Task: Add Vegan Emoji Gummies to the cart.
Action: Mouse moved to (24, 71)
Screenshot: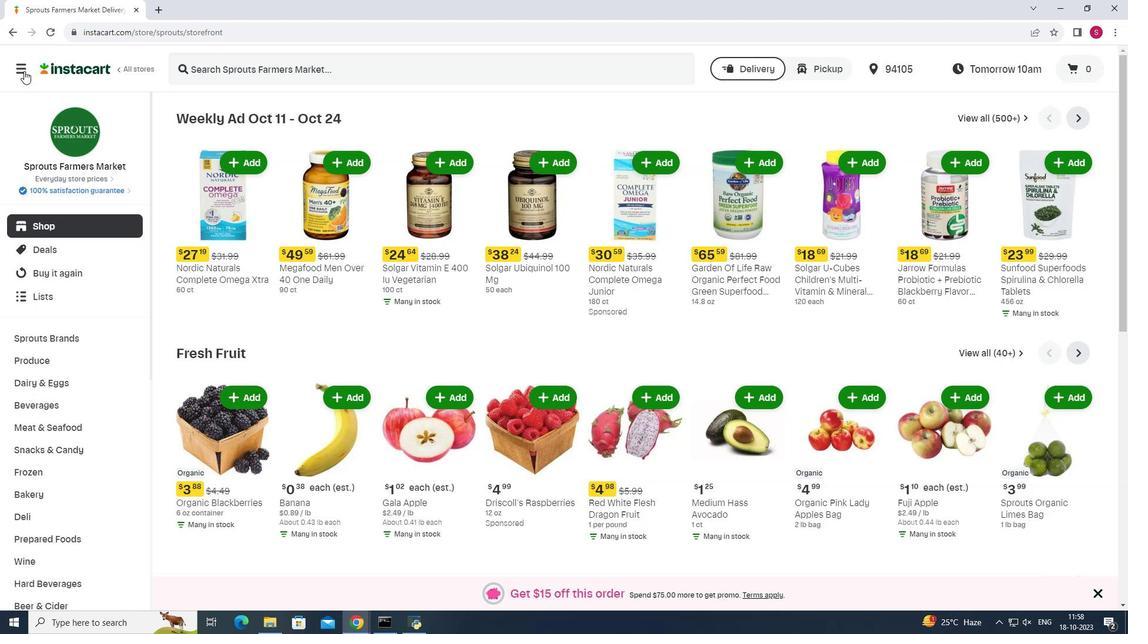 
Action: Mouse pressed left at (24, 71)
Screenshot: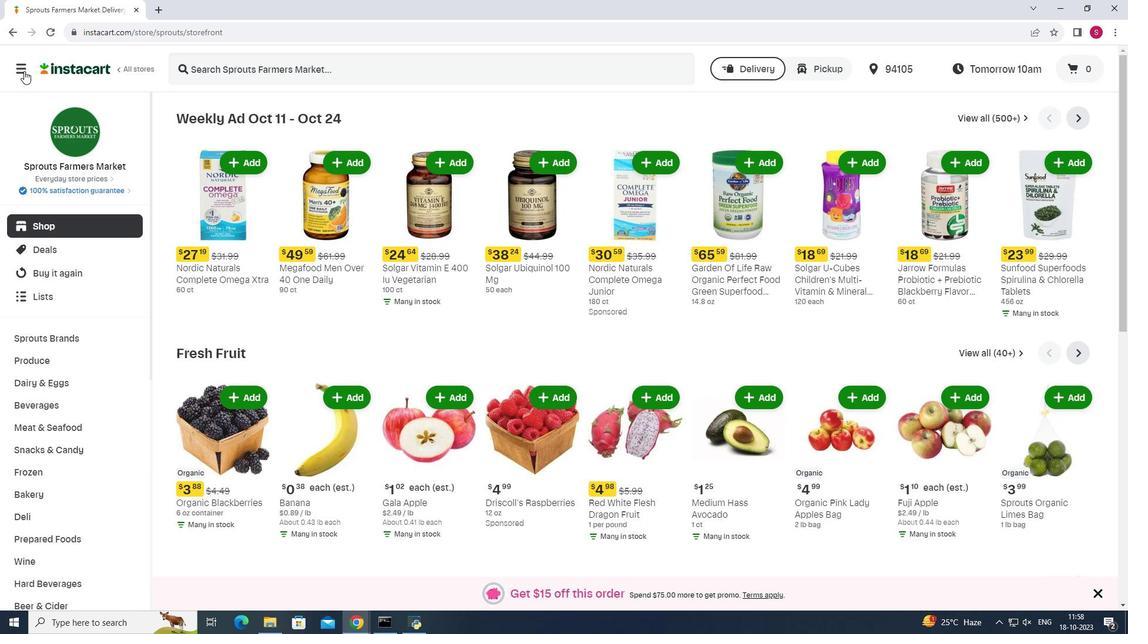 
Action: Mouse moved to (81, 303)
Screenshot: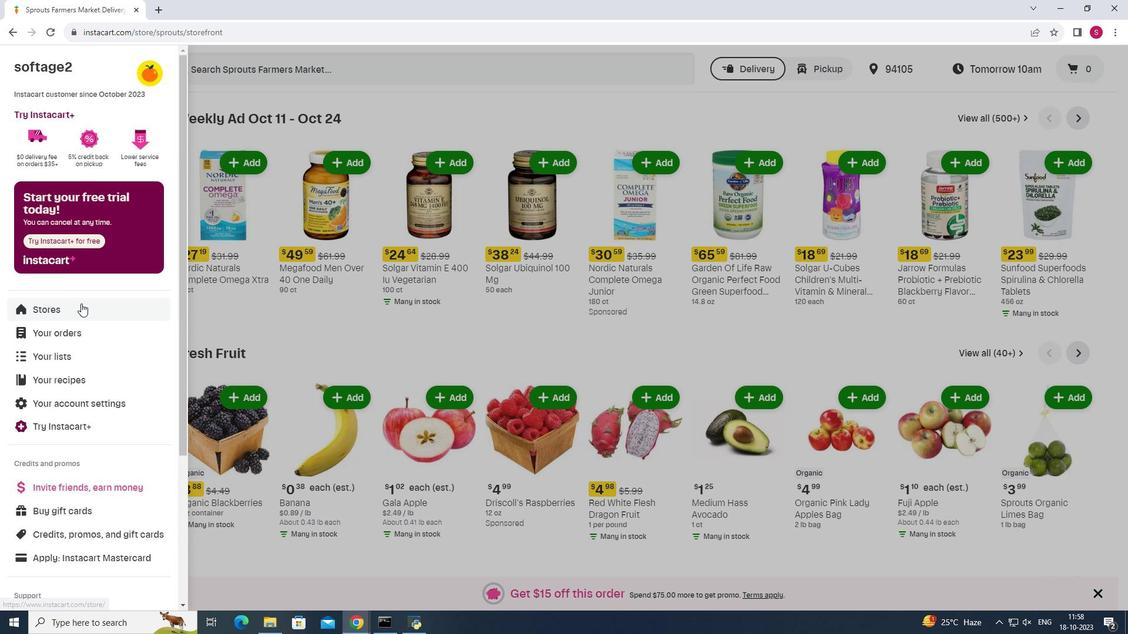 
Action: Mouse pressed left at (81, 303)
Screenshot: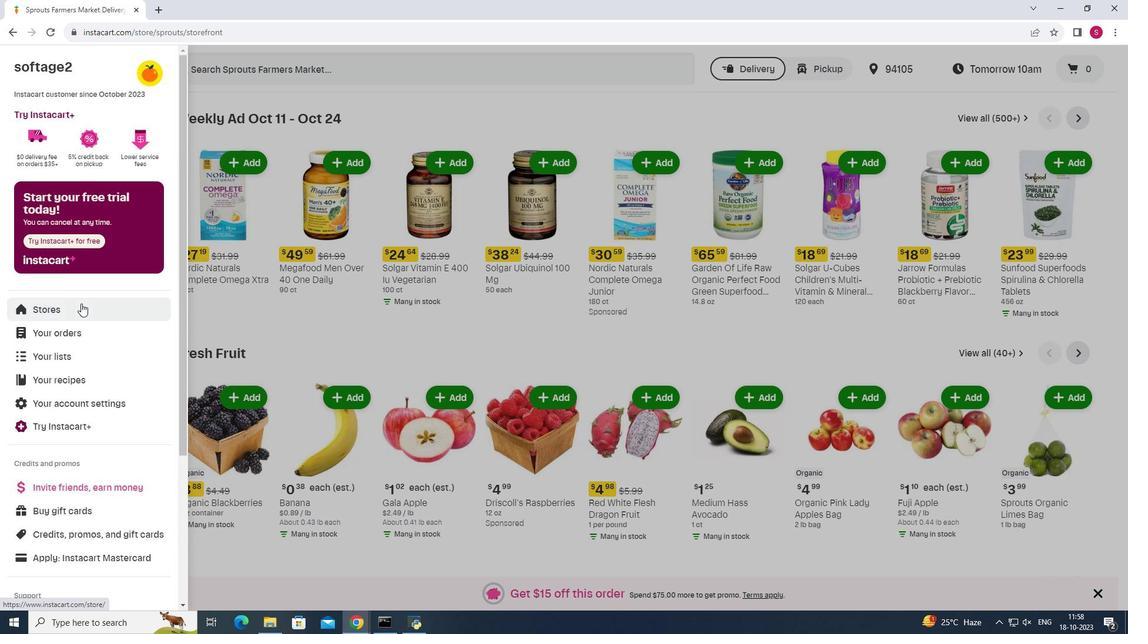 
Action: Mouse moved to (278, 106)
Screenshot: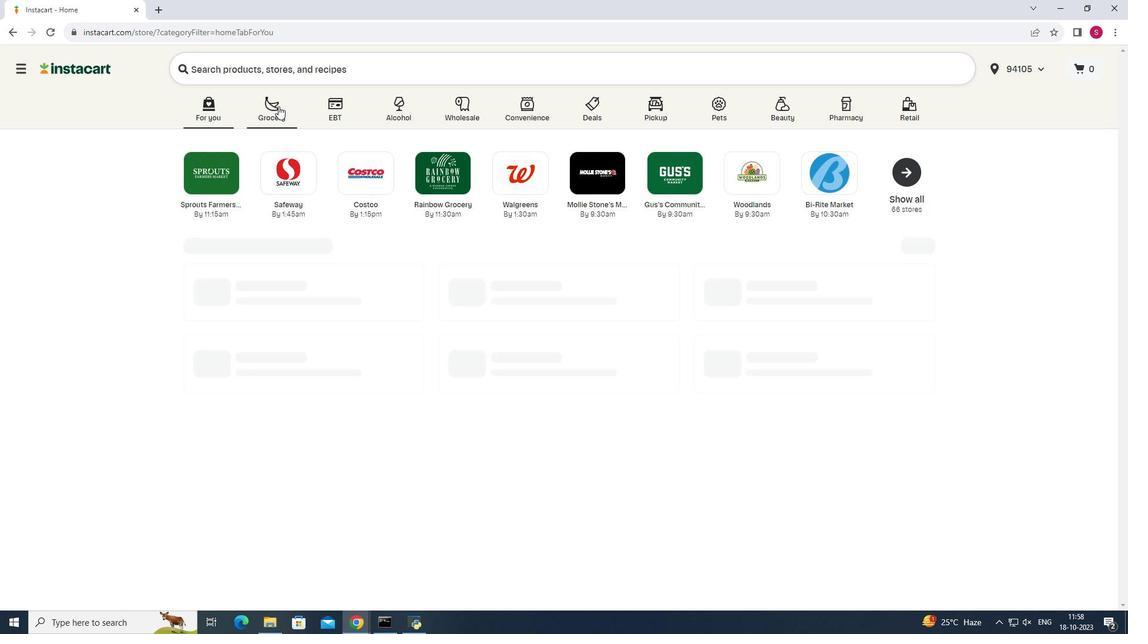 
Action: Mouse pressed left at (278, 106)
Screenshot: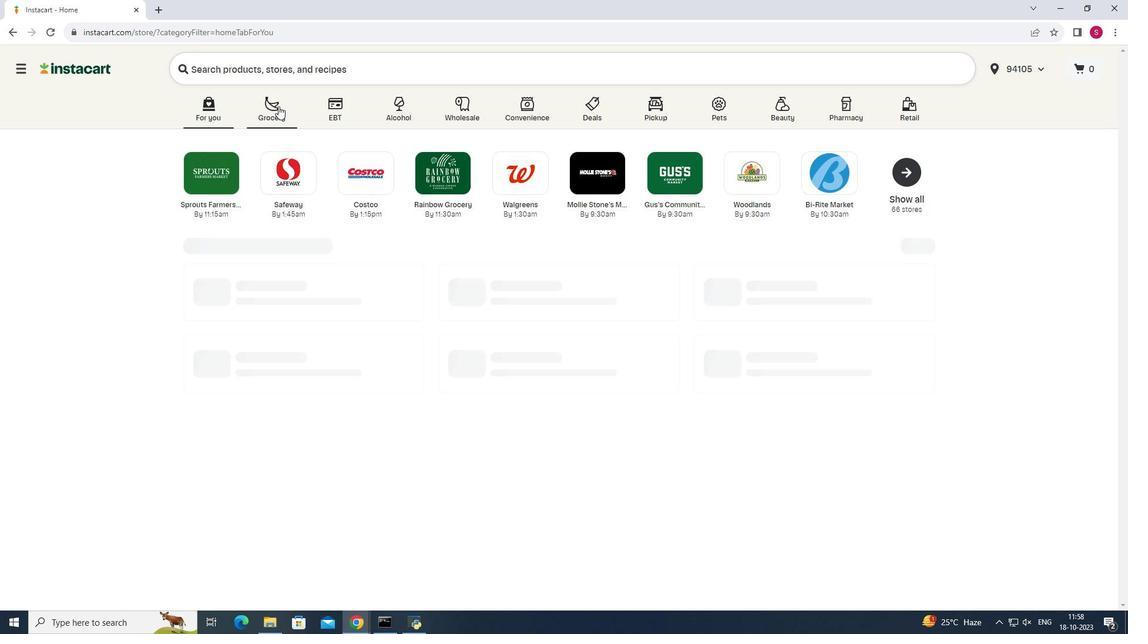
Action: Mouse moved to (813, 163)
Screenshot: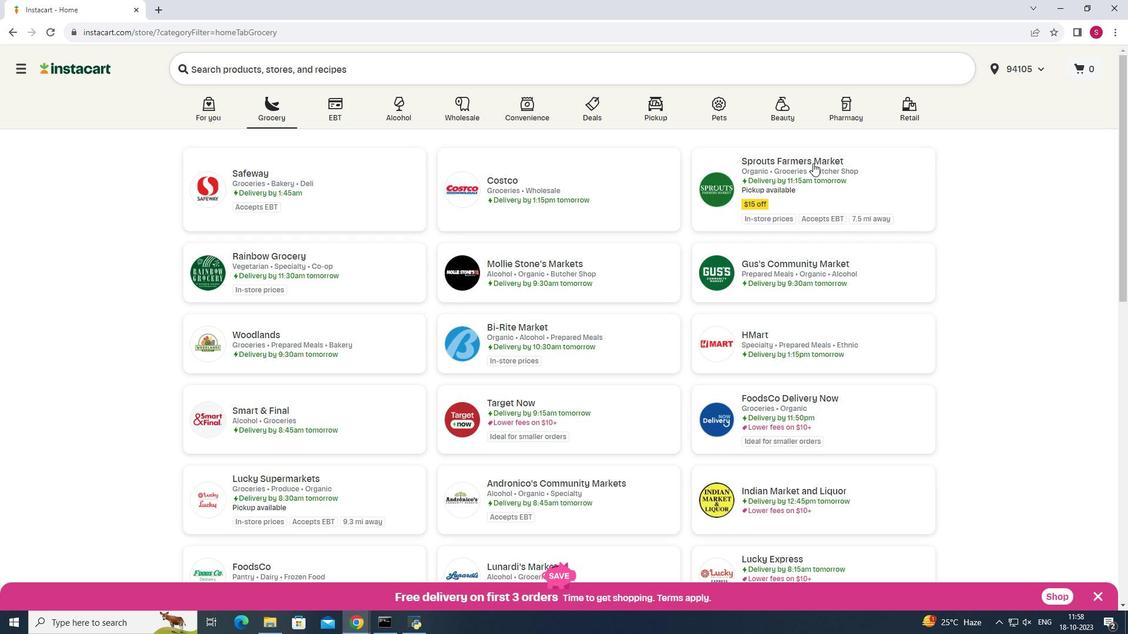 
Action: Mouse pressed left at (813, 163)
Screenshot: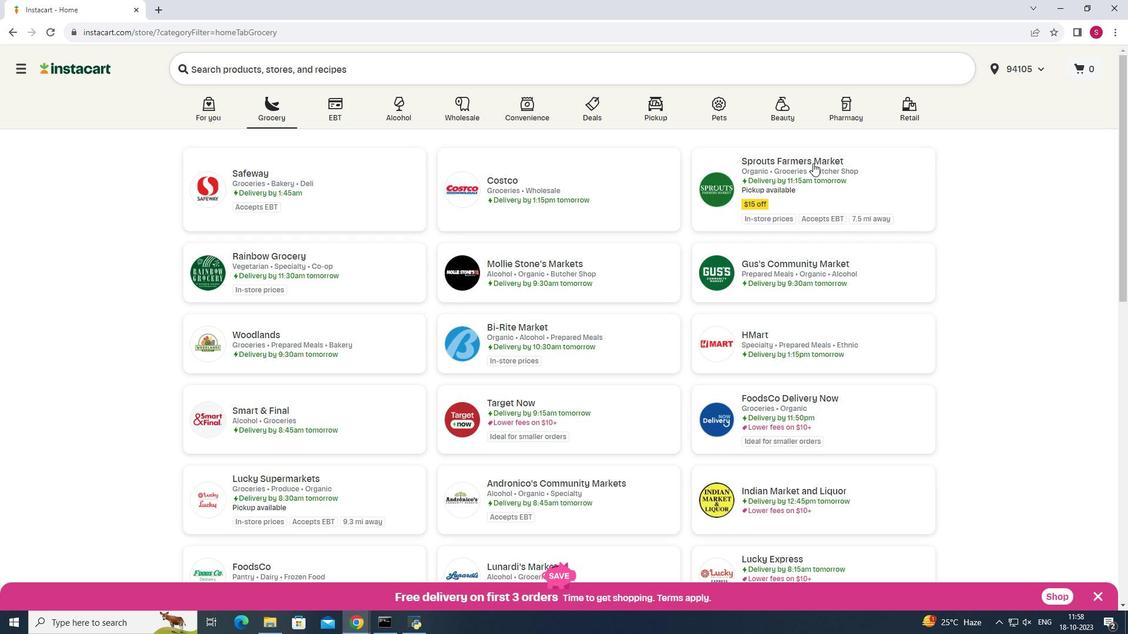 
Action: Mouse moved to (20, 453)
Screenshot: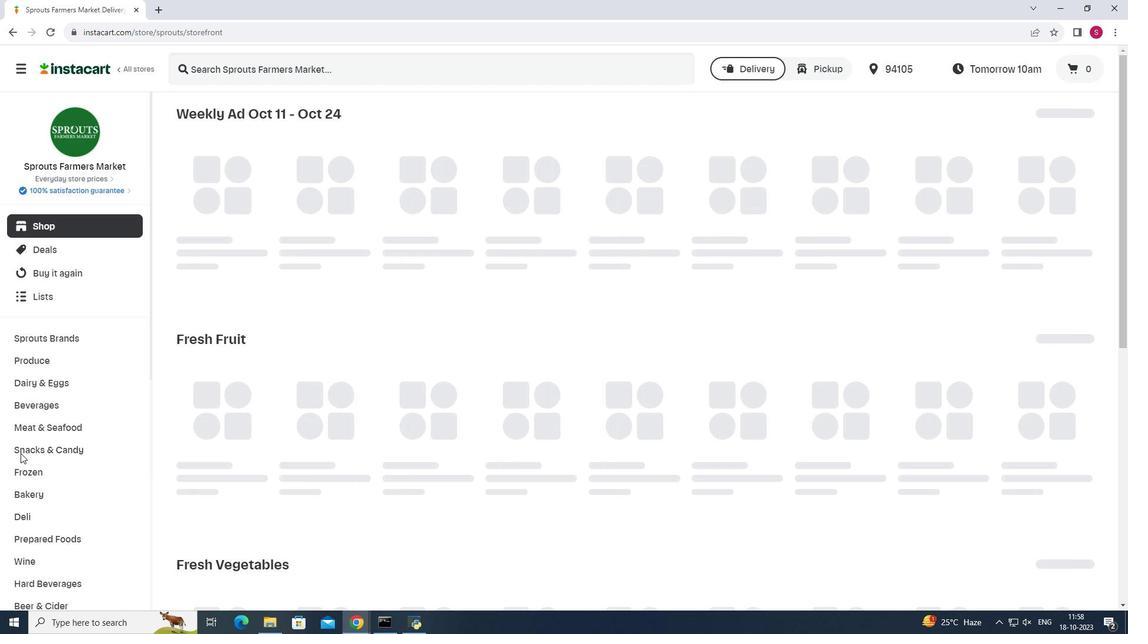 
Action: Mouse pressed left at (20, 453)
Screenshot: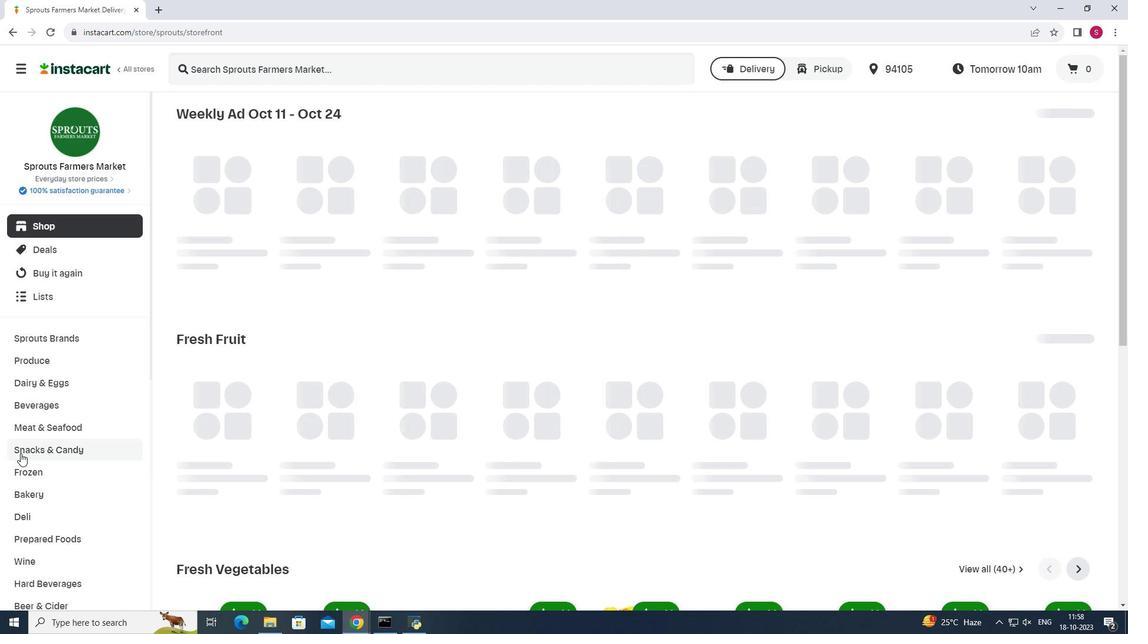 
Action: Mouse moved to (345, 145)
Screenshot: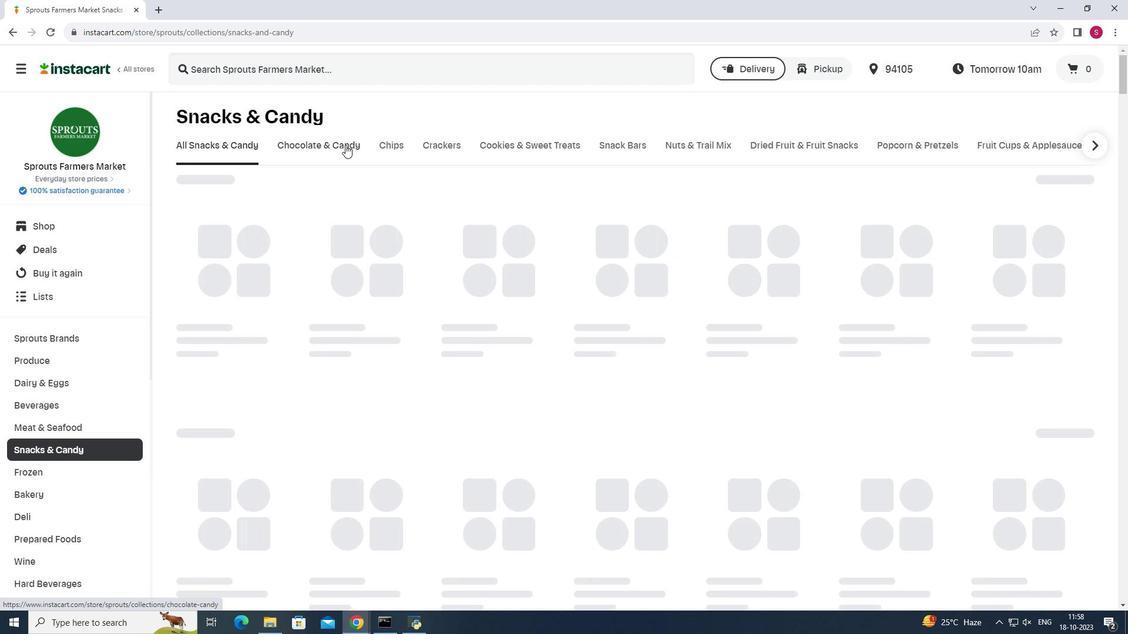 
Action: Mouse pressed left at (345, 145)
Screenshot: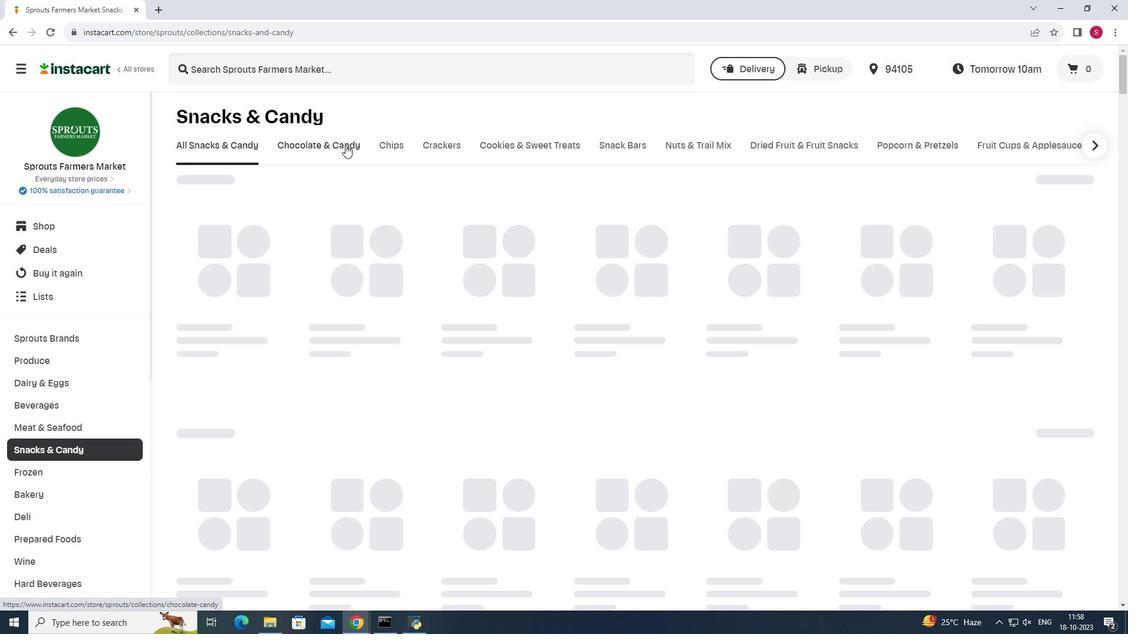 
Action: Mouse moved to (406, 196)
Screenshot: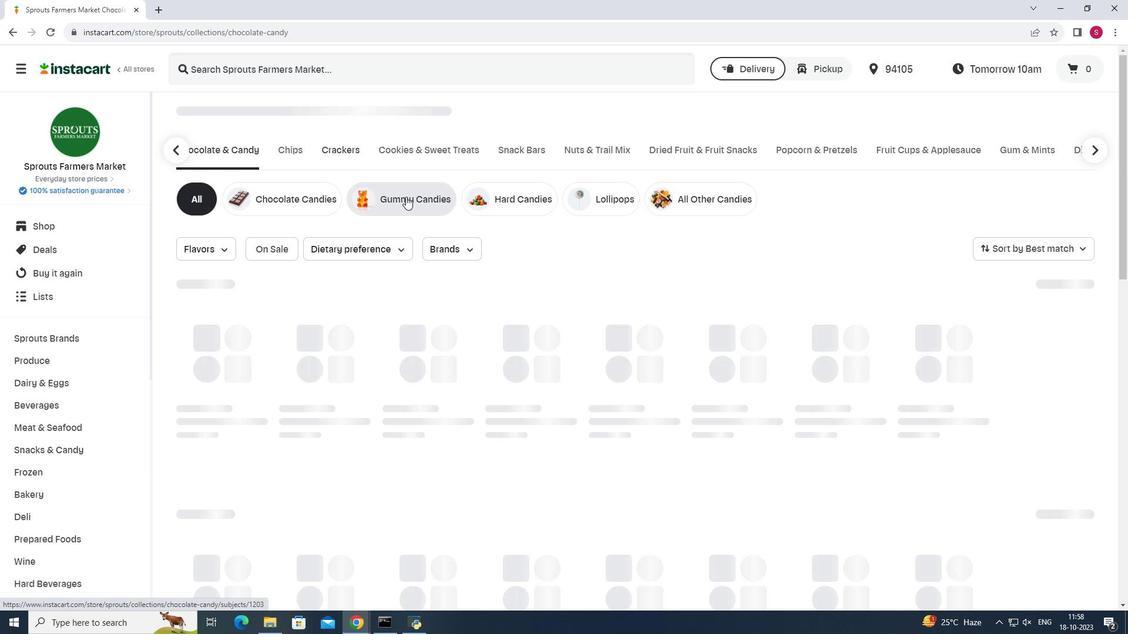 
Action: Mouse pressed left at (406, 196)
Screenshot: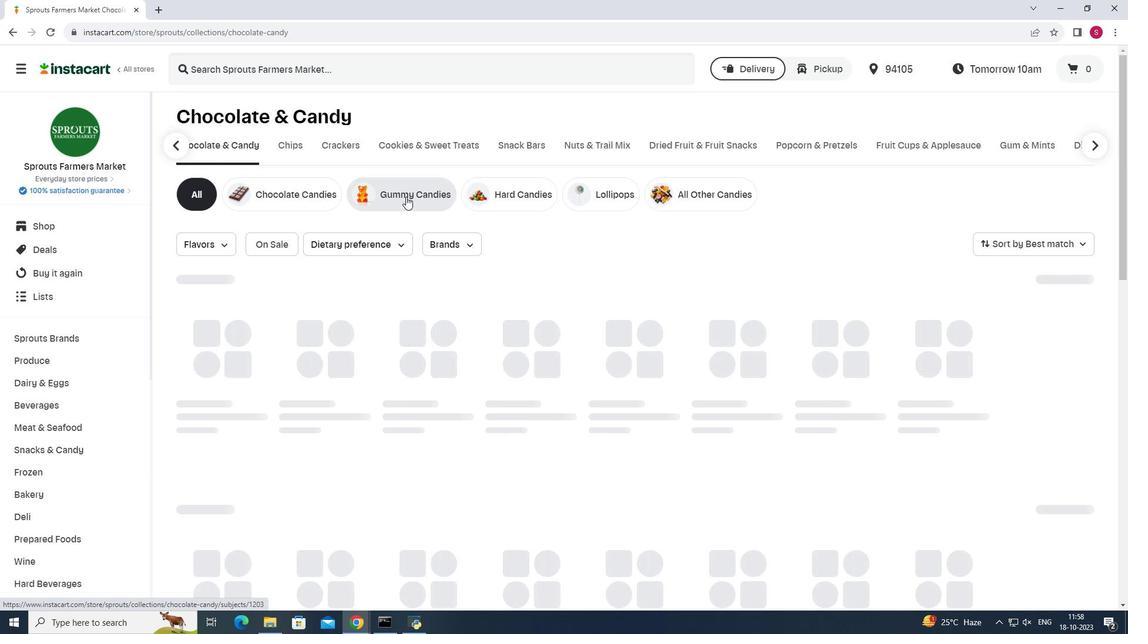 
Action: Mouse moved to (391, 68)
Screenshot: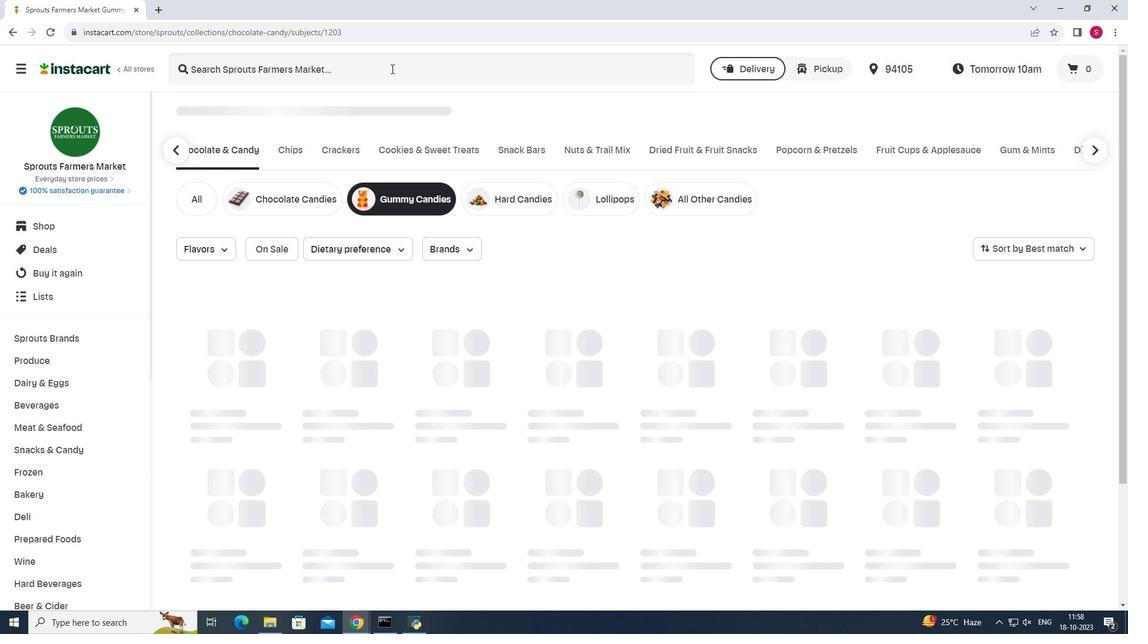 
Action: Mouse pressed left at (391, 68)
Screenshot: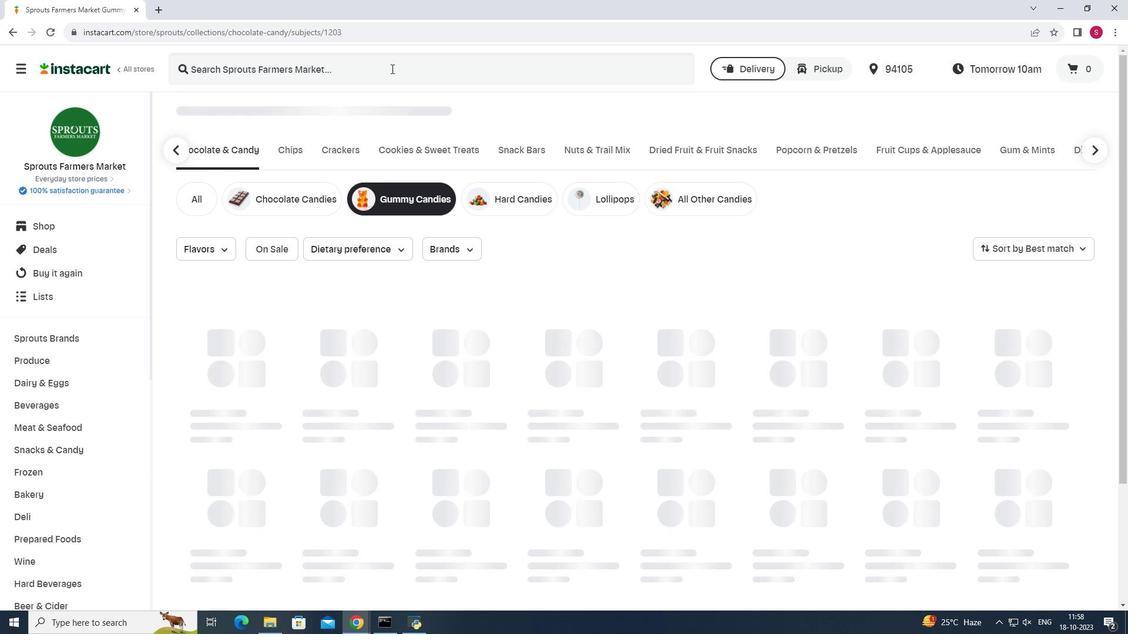 
Action: Mouse moved to (389, 78)
Screenshot: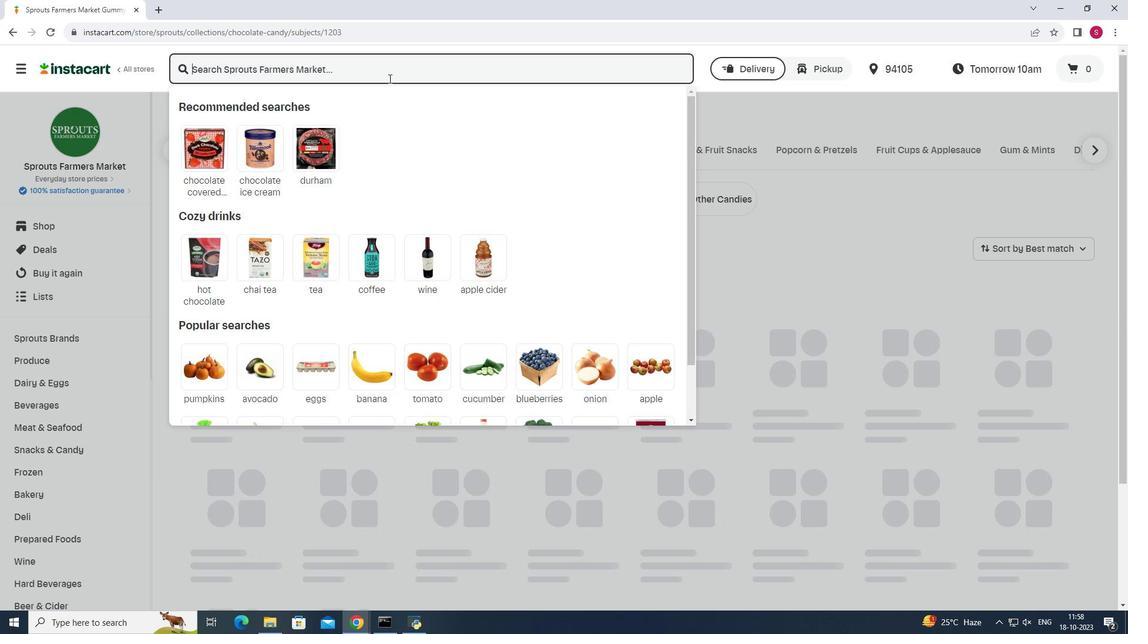 
Action: Key pressed <Key.shift>Vegan<Key.space><Key.shift>Emoji<Key.space><Key.shift>Gummies<Key.enter>
Screenshot: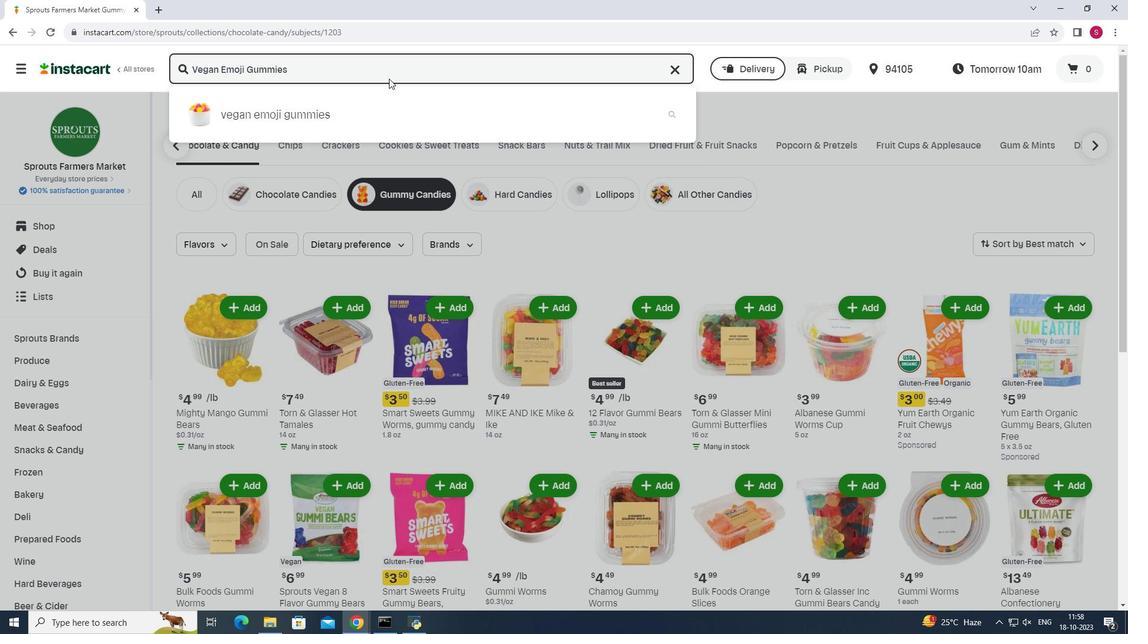 
Action: Mouse moved to (309, 192)
Screenshot: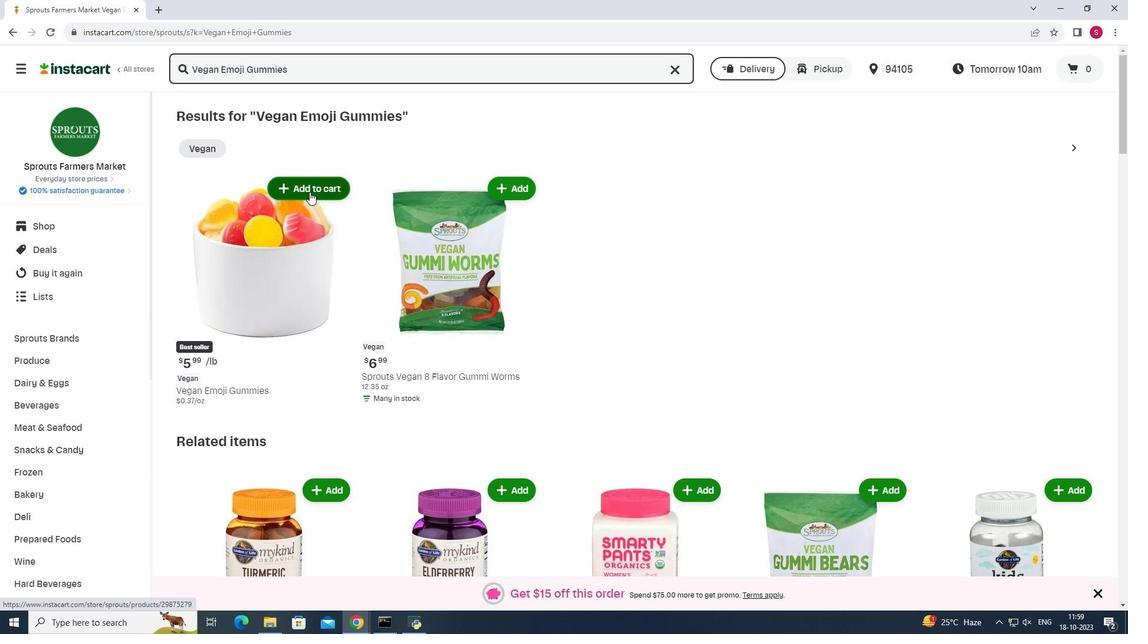 
Action: Mouse pressed left at (309, 192)
Screenshot: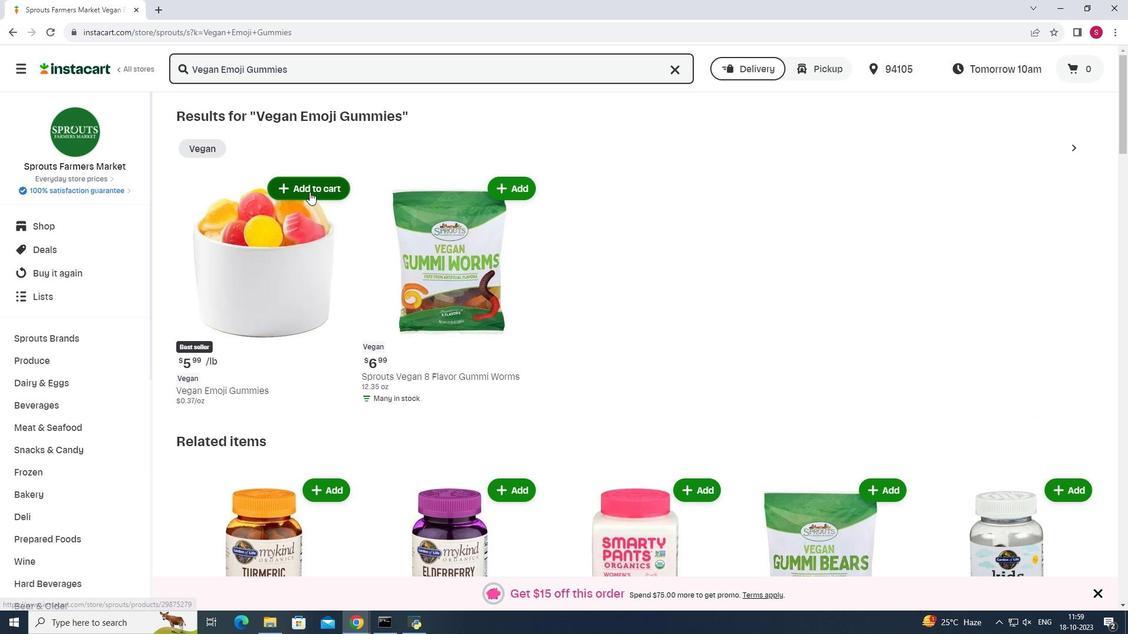 
Action: Mouse moved to (764, 291)
Screenshot: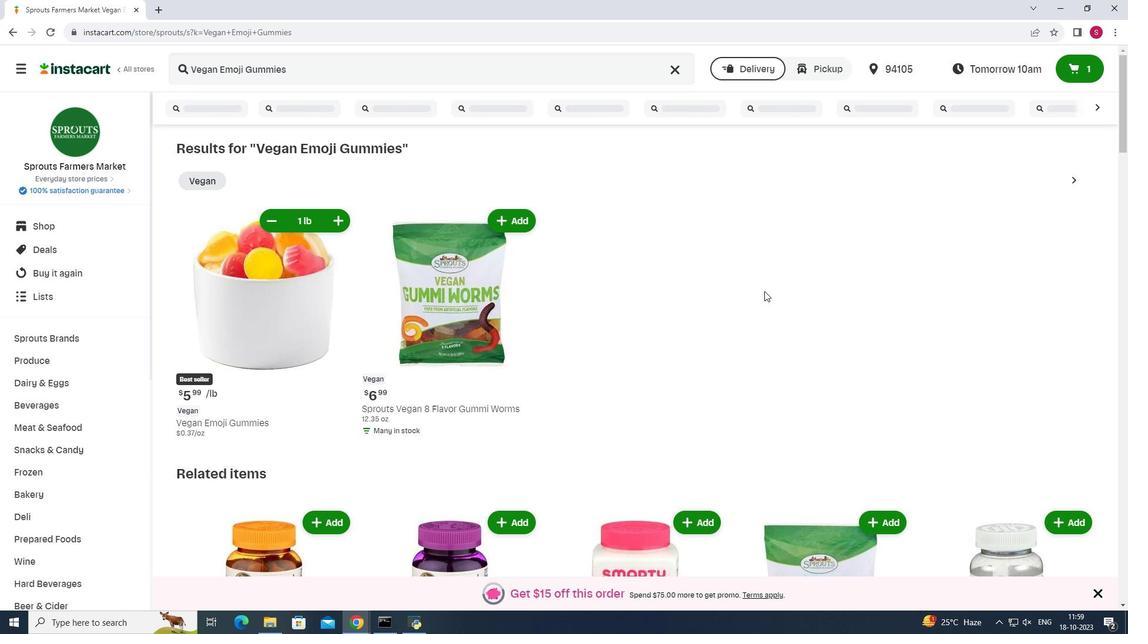 
